 Task: Add Dates with Start Date as Aug 01 2023 and Due Date as Aug 31 2023 to Card Card0049 in Board Board0043 in Workspace Development in Trello
Action: Mouse moved to (680, 85)
Screenshot: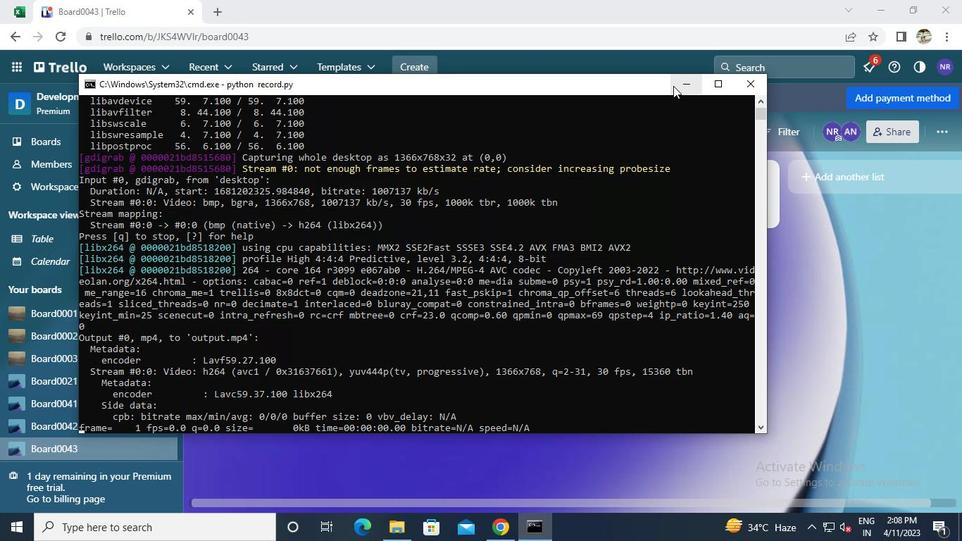 
Action: Mouse pressed left at (680, 85)
Screenshot: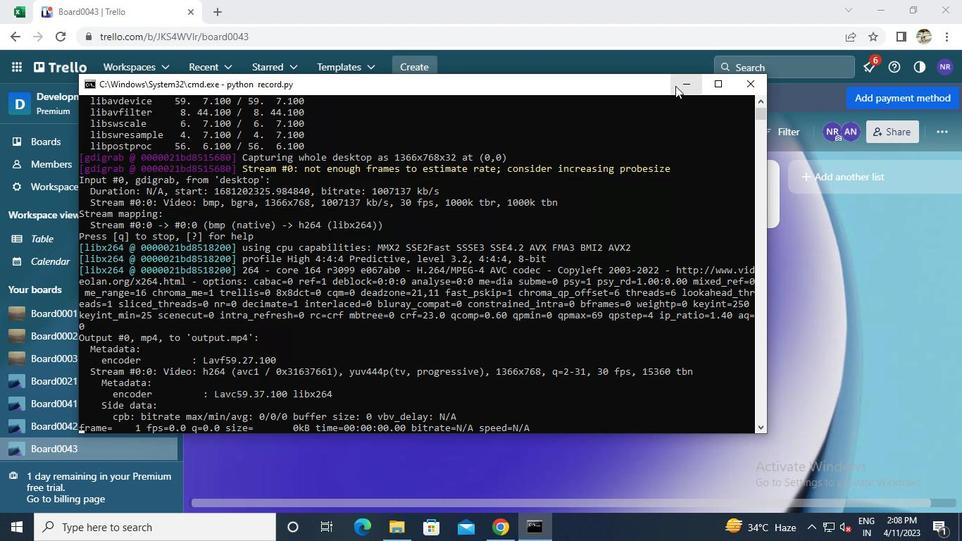 
Action: Mouse moved to (359, 200)
Screenshot: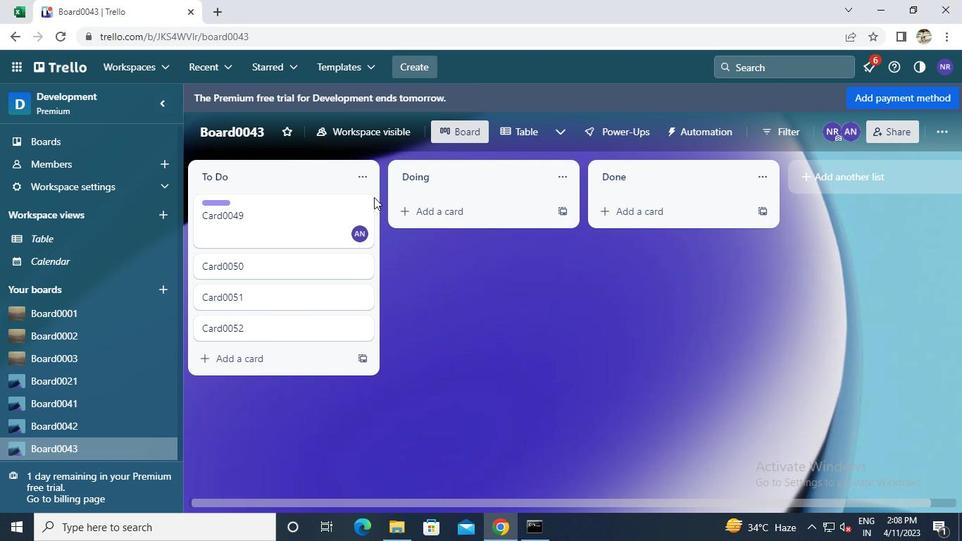 
Action: Mouse pressed left at (359, 200)
Screenshot: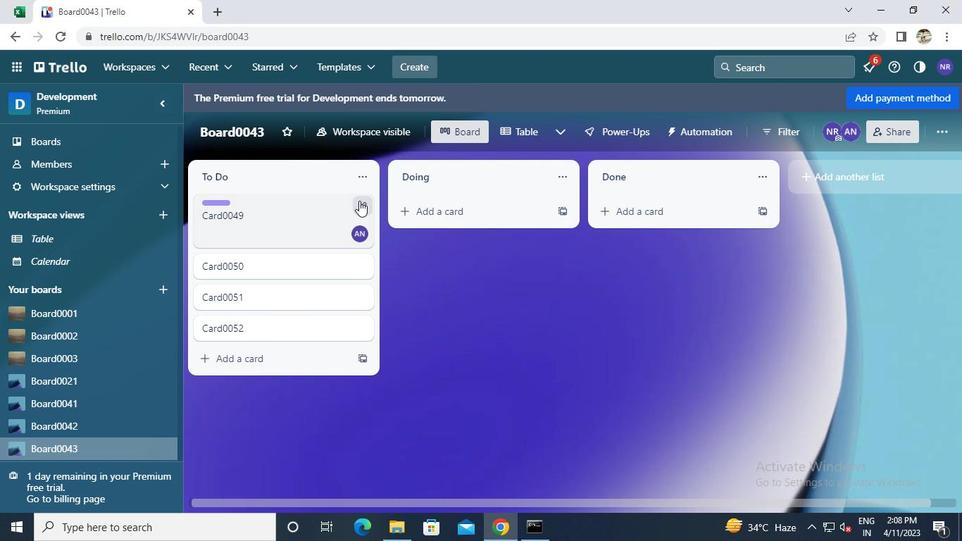 
Action: Mouse moved to (393, 349)
Screenshot: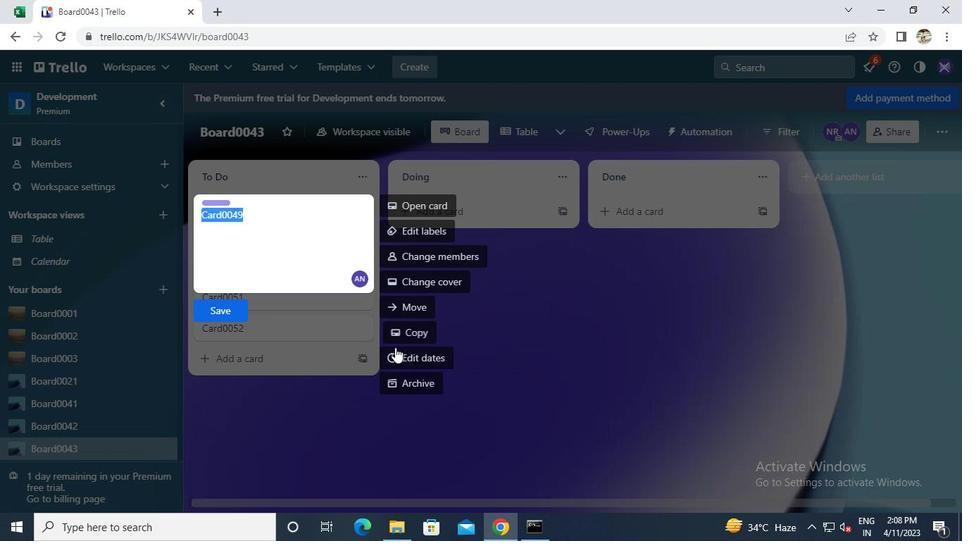 
Action: Mouse pressed left at (393, 349)
Screenshot: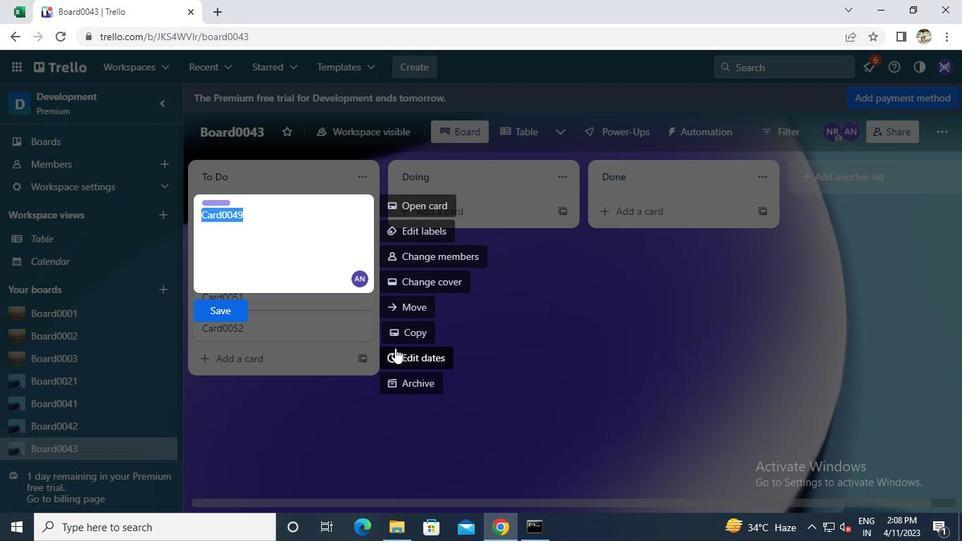 
Action: Mouse moved to (398, 340)
Screenshot: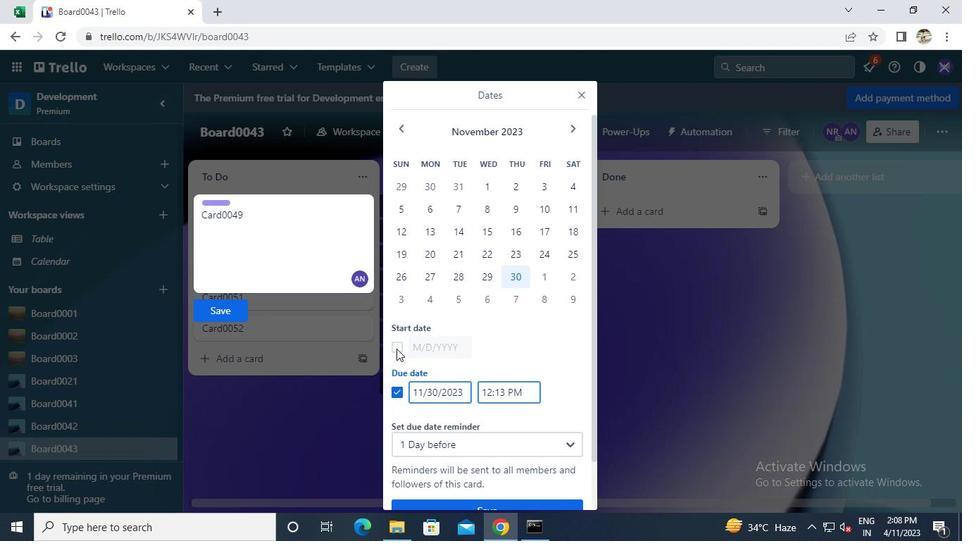 
Action: Mouse pressed left at (398, 340)
Screenshot: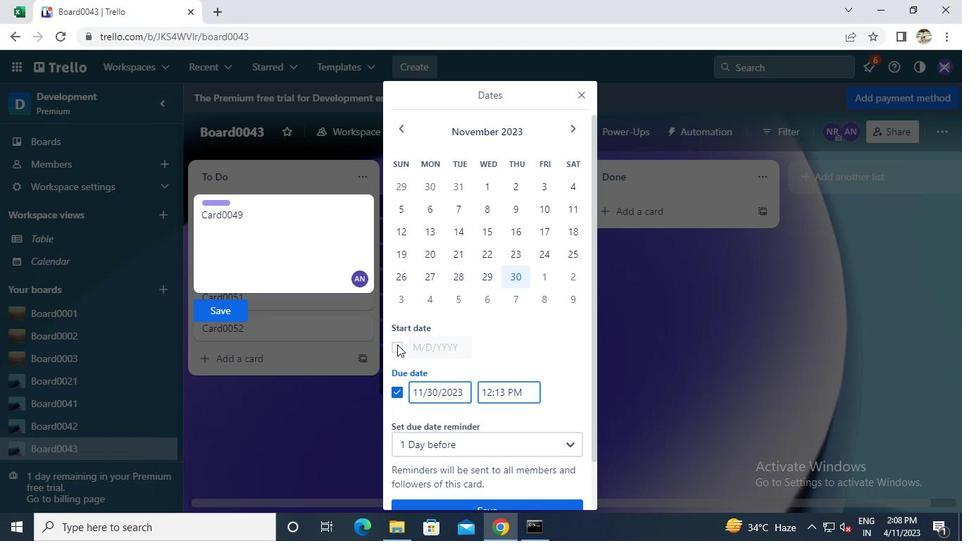 
Action: Mouse moved to (404, 128)
Screenshot: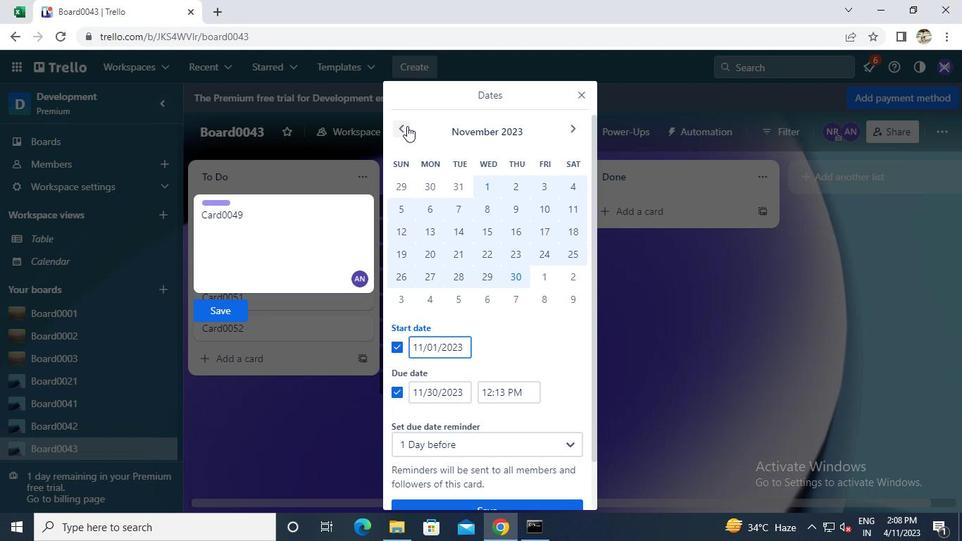 
Action: Mouse pressed left at (404, 128)
Screenshot: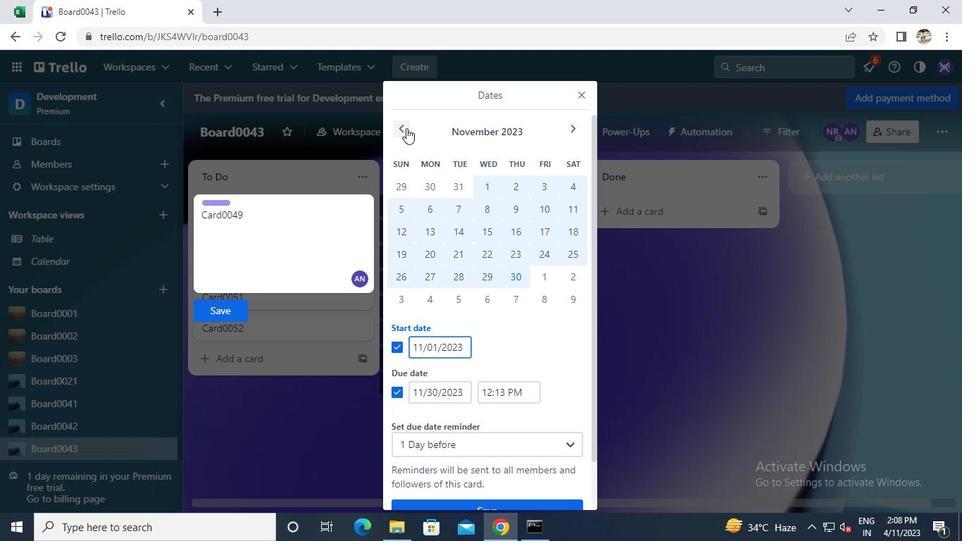 
Action: Mouse pressed left at (404, 128)
Screenshot: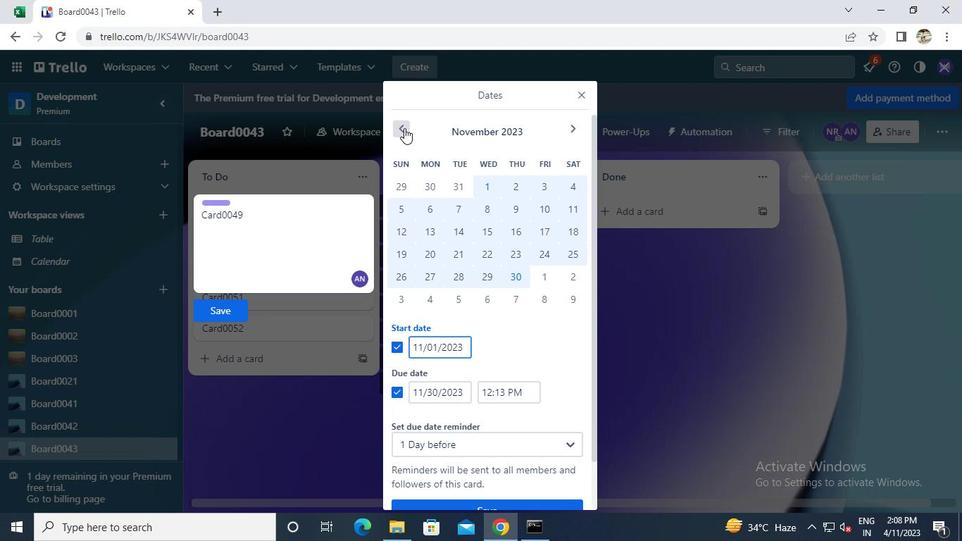 
Action: Mouse pressed left at (404, 128)
Screenshot: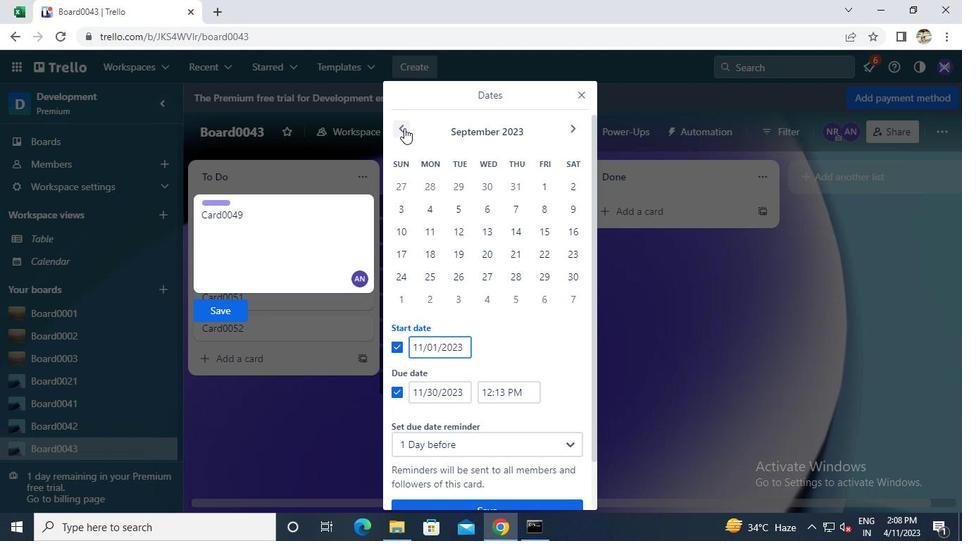
Action: Mouse moved to (458, 188)
Screenshot: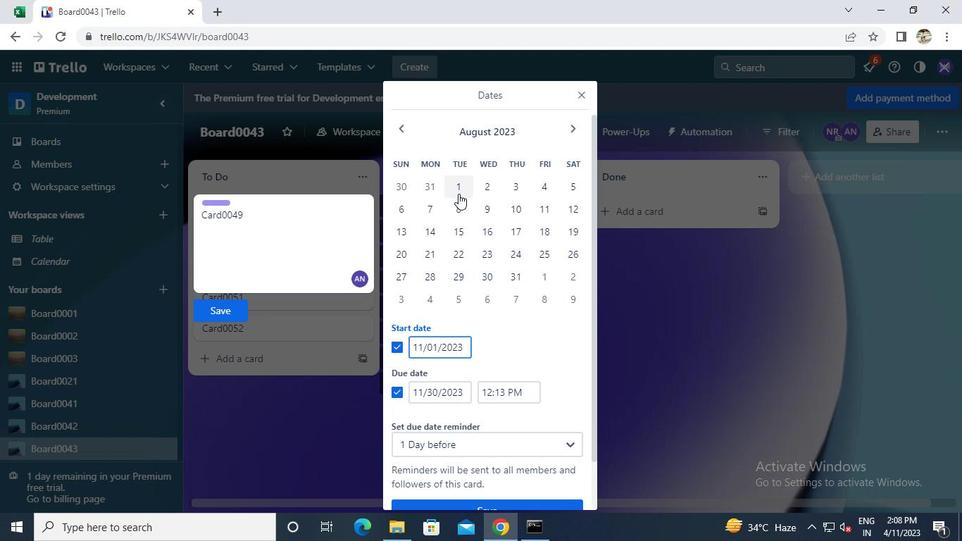 
Action: Mouse pressed left at (458, 188)
Screenshot: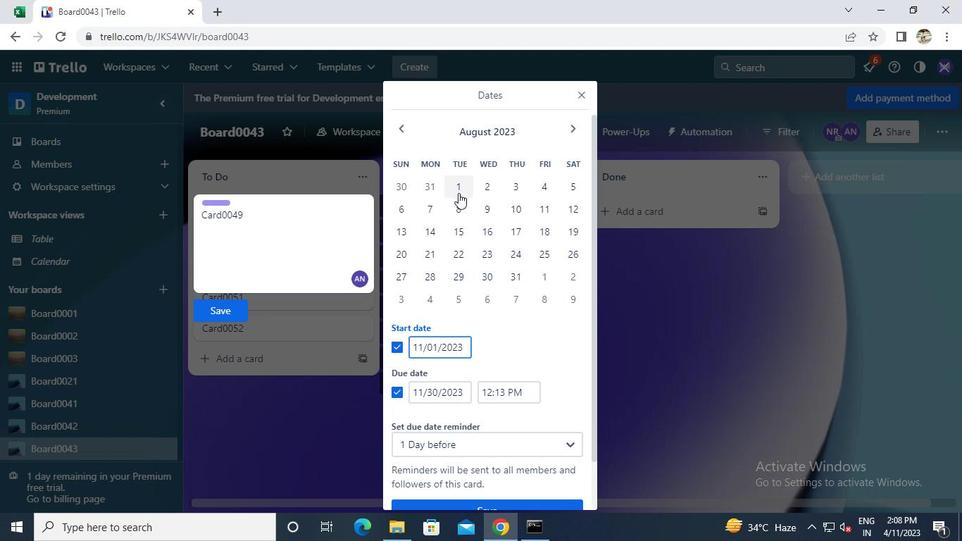 
Action: Mouse moved to (512, 271)
Screenshot: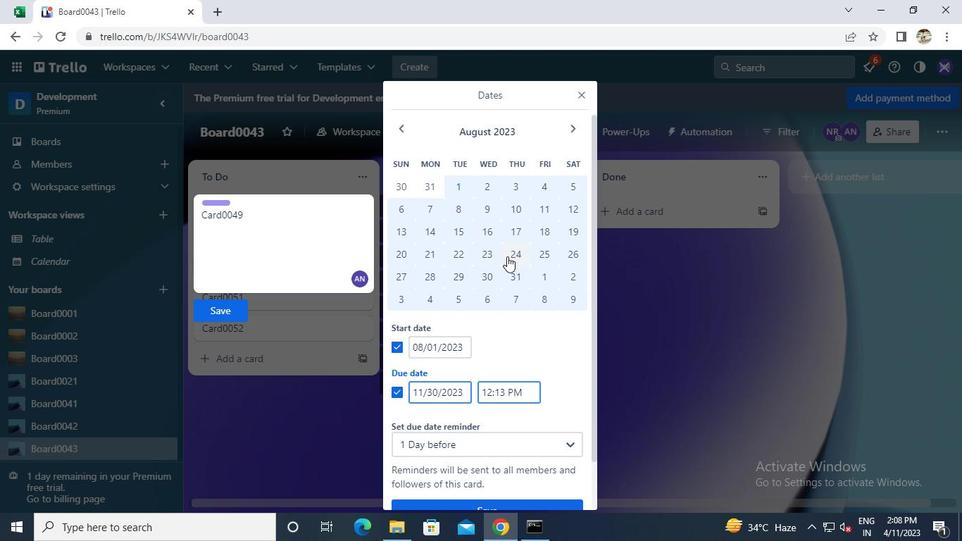 
Action: Mouse pressed left at (512, 271)
Screenshot: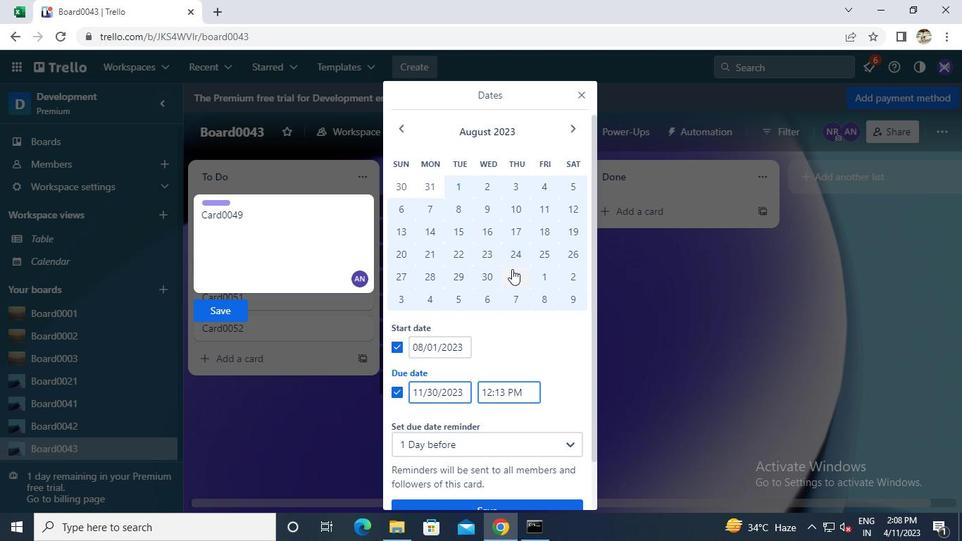 
Action: Mouse moved to (467, 452)
Screenshot: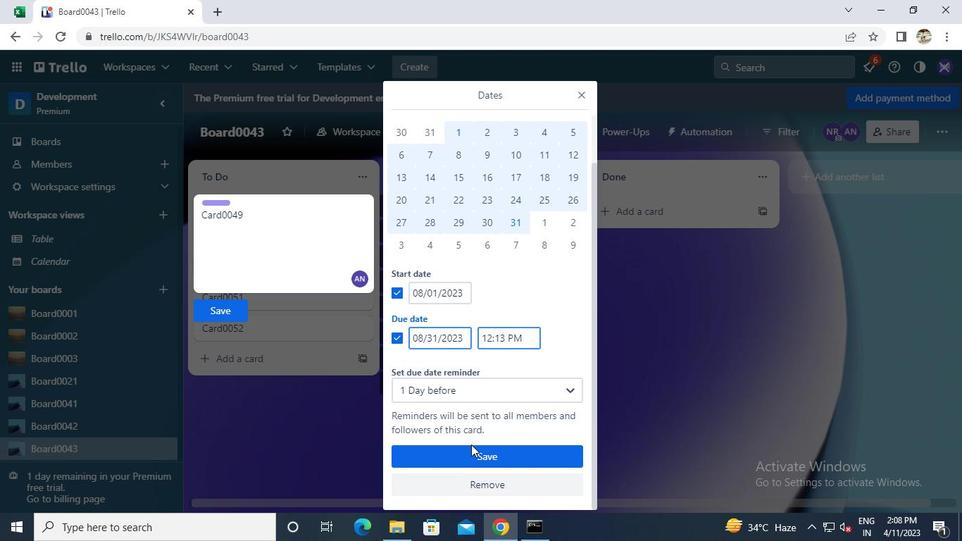 
Action: Mouse pressed left at (467, 452)
Screenshot: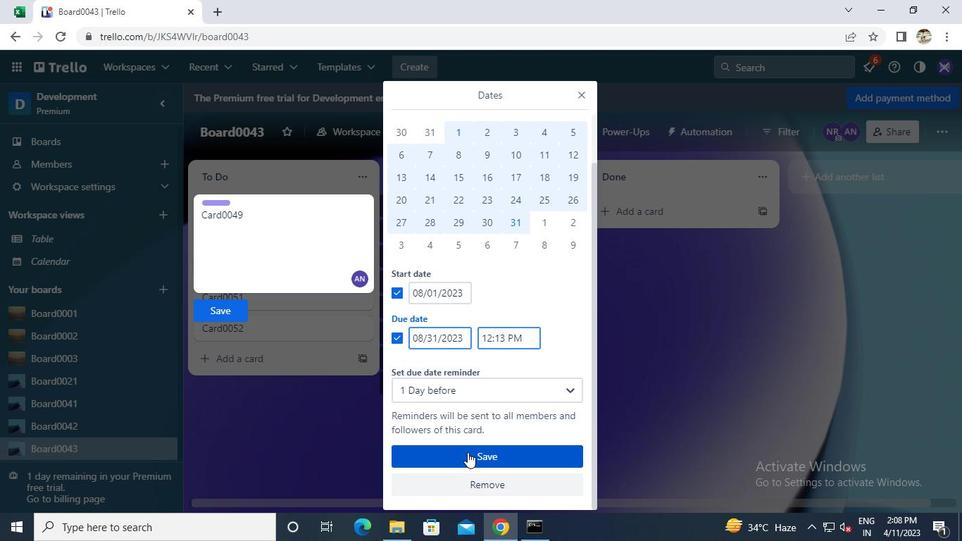 
Action: Mouse moved to (527, 517)
Screenshot: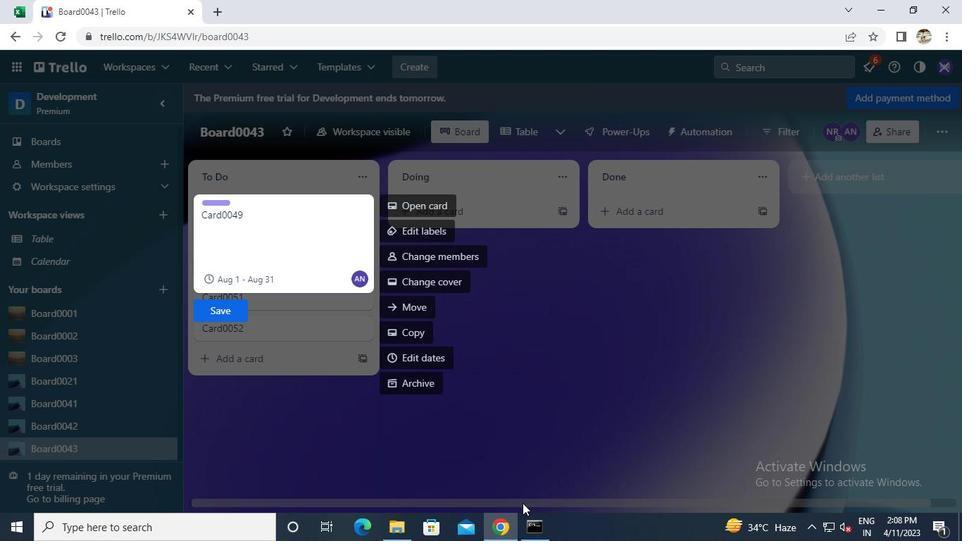 
Action: Mouse pressed left at (527, 517)
Screenshot: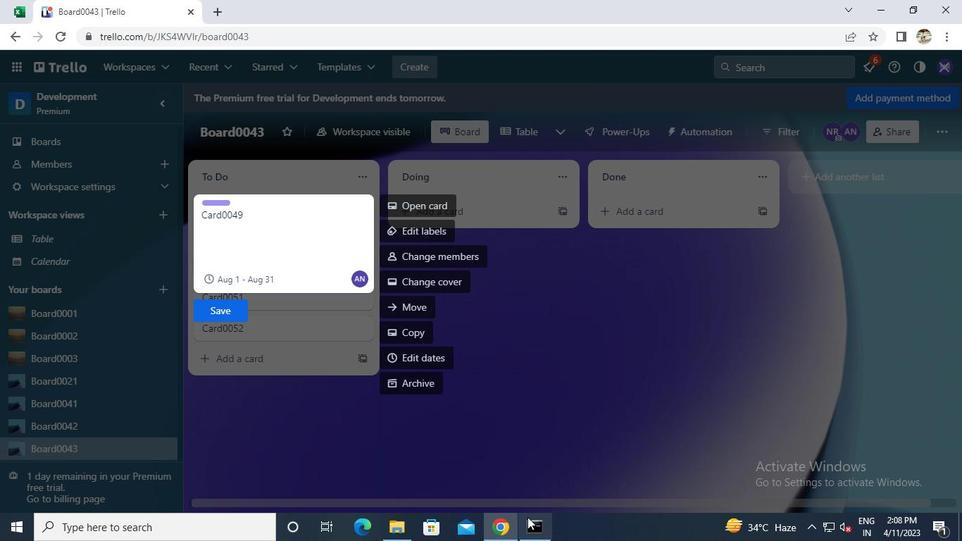 
Action: Mouse moved to (751, 88)
Screenshot: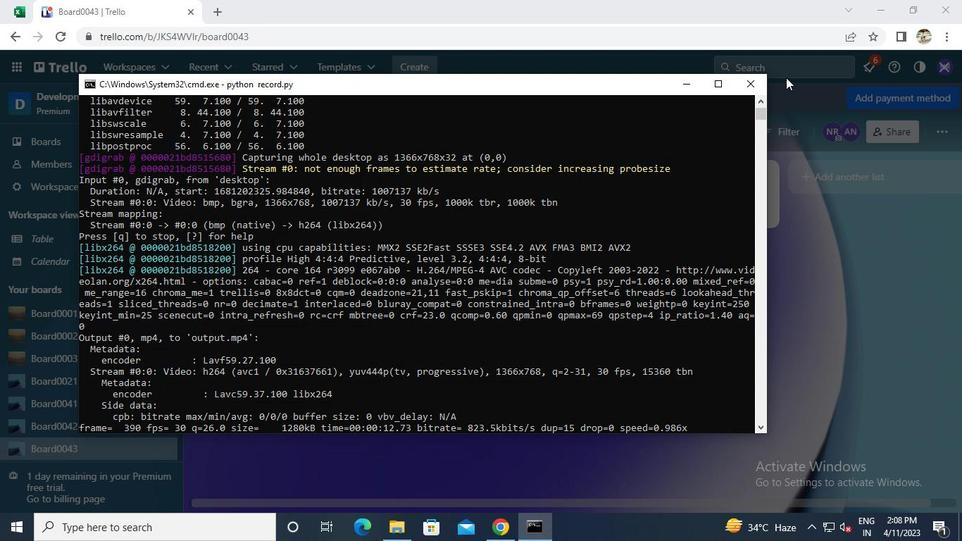 
Action: Mouse pressed left at (751, 88)
Screenshot: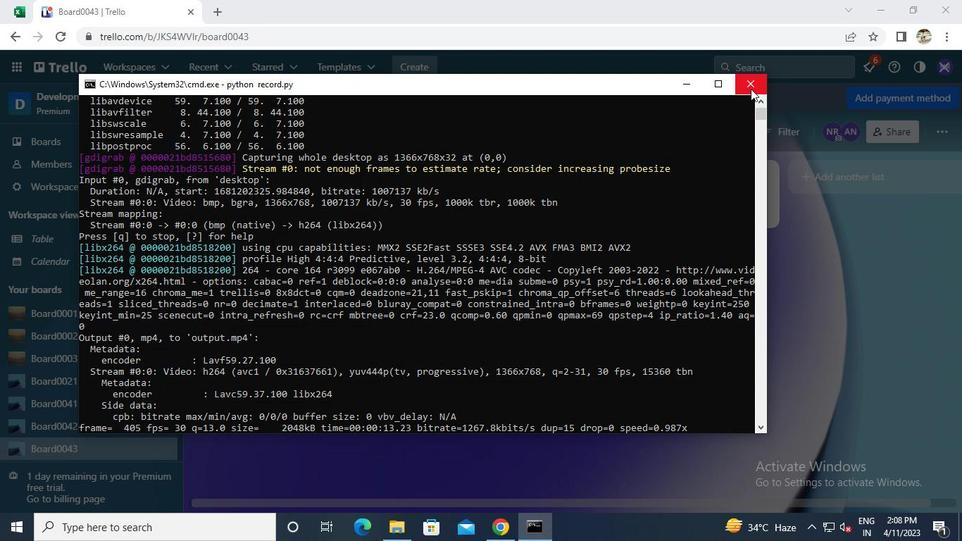 
